Task: Create a rule from the Agile list, Priority changed -> Complete task in the project BlazeTech if Priority Cleared then Complete Task
Action: Mouse moved to (804, 227)
Screenshot: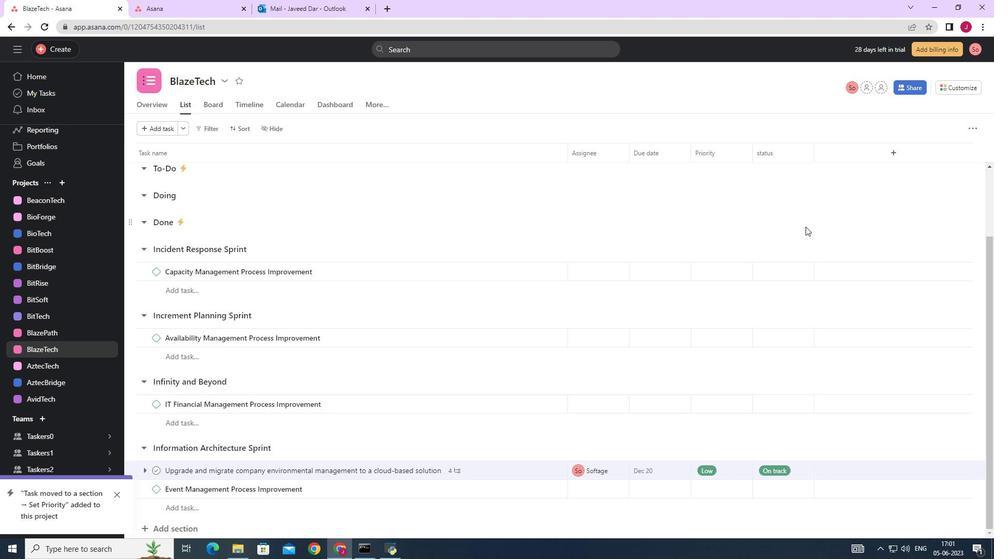 
Action: Mouse scrolled (804, 228) with delta (0, 0)
Screenshot: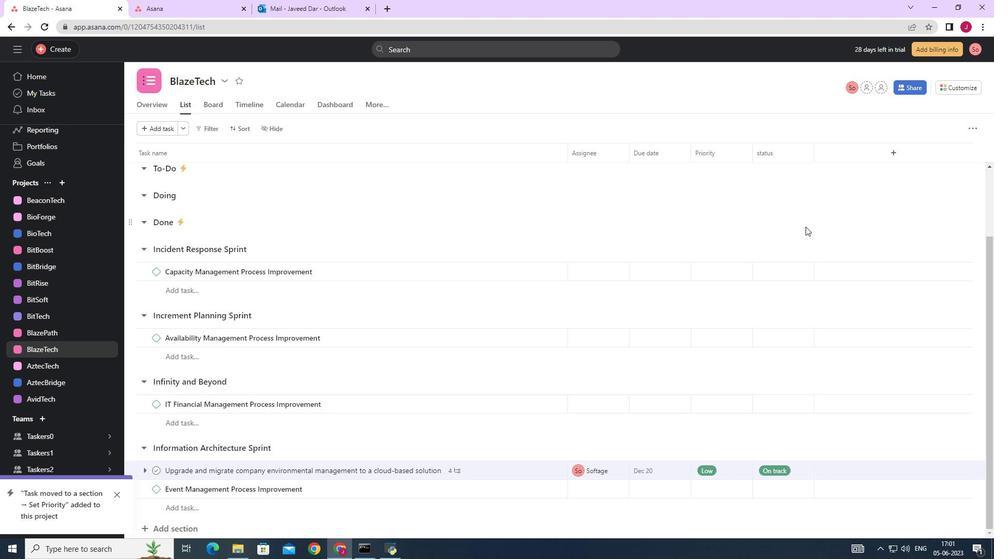 
Action: Mouse scrolled (804, 228) with delta (0, 0)
Screenshot: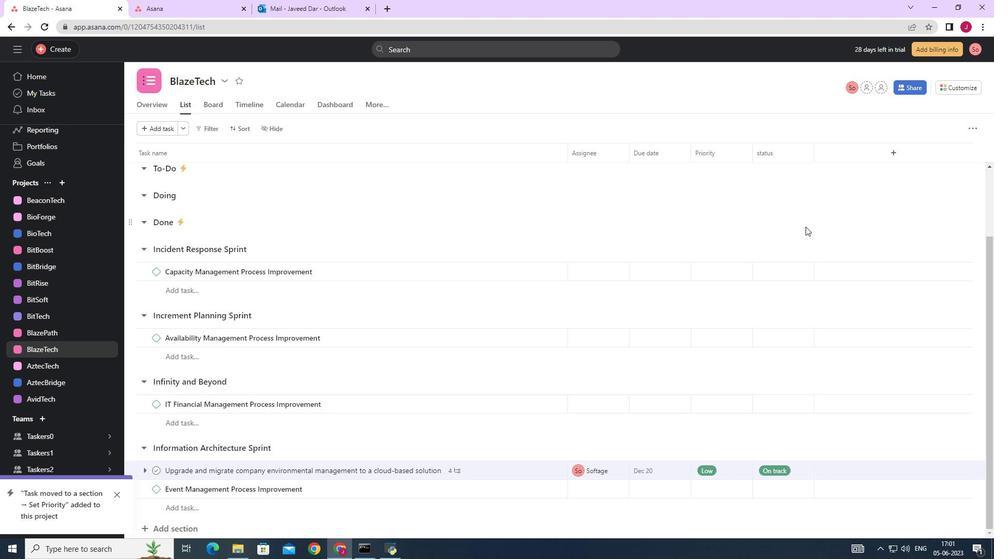 
Action: Mouse scrolled (804, 228) with delta (0, 0)
Screenshot: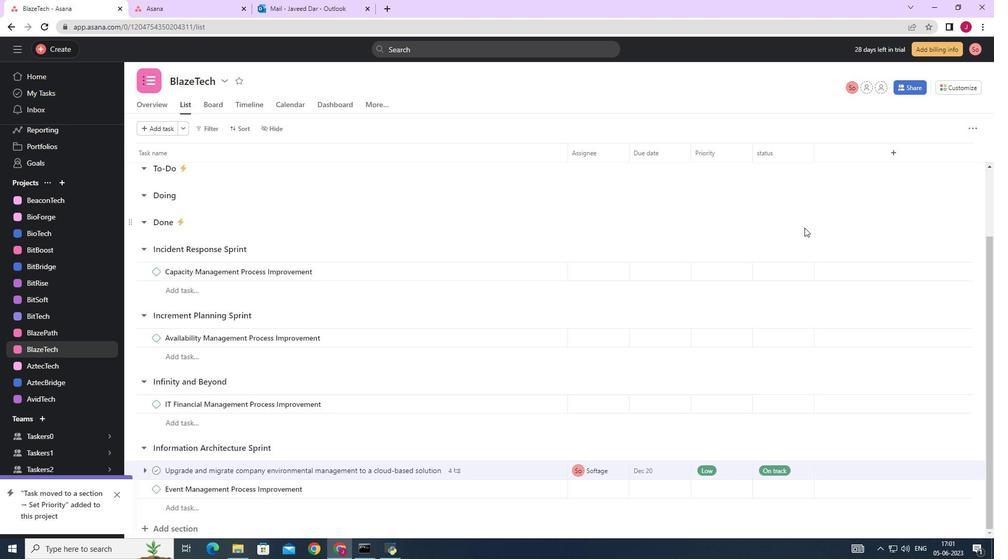 
Action: Mouse moved to (807, 206)
Screenshot: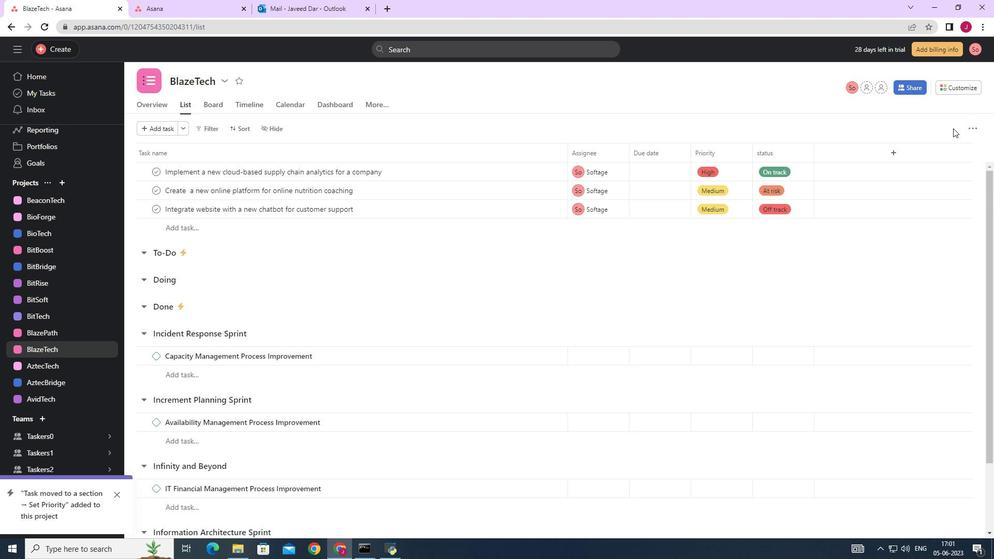 
Action: Mouse scrolled (807, 207) with delta (0, 0)
Screenshot: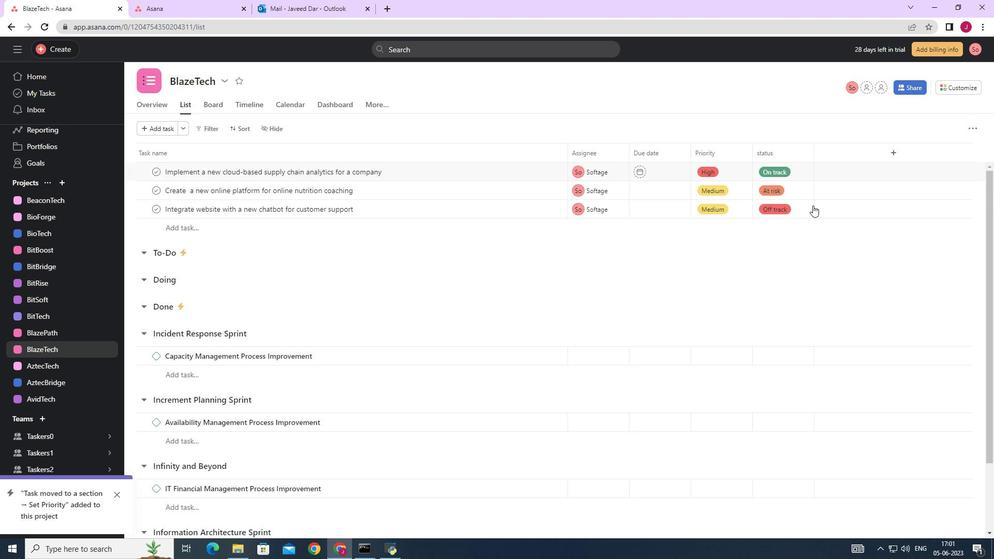 
Action: Mouse moved to (961, 88)
Screenshot: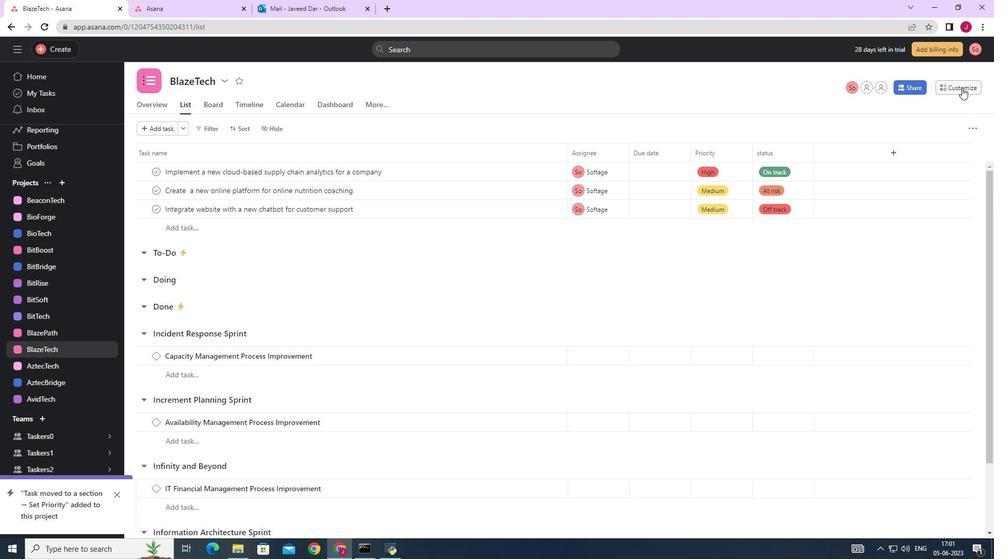 
Action: Mouse pressed left at (961, 88)
Screenshot: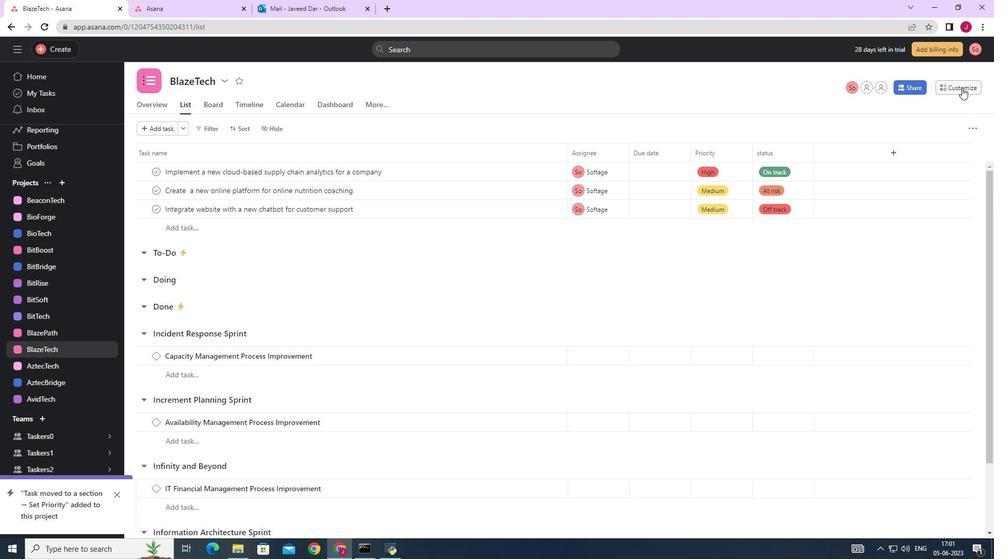 
Action: Mouse moved to (774, 226)
Screenshot: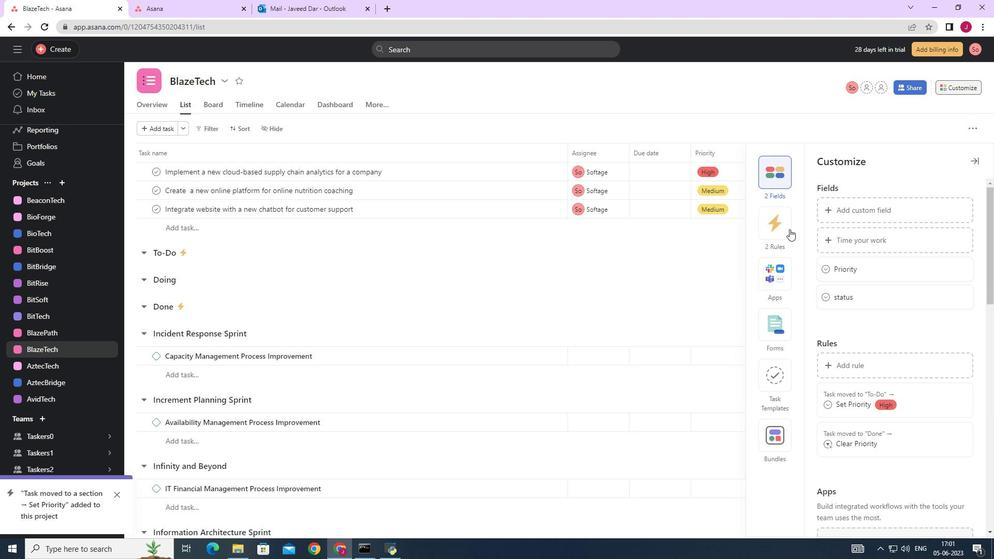 
Action: Mouse pressed left at (774, 226)
Screenshot: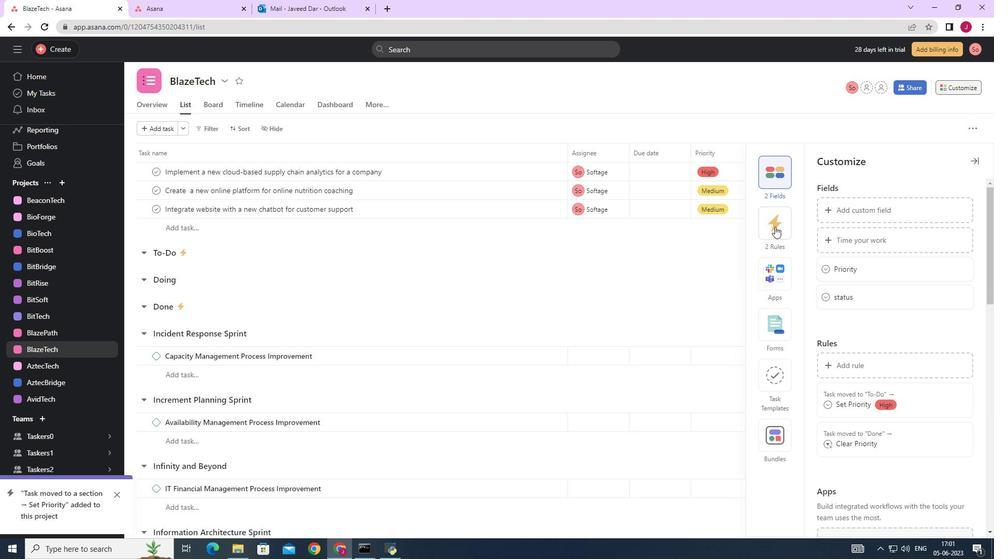 
Action: Mouse moved to (866, 207)
Screenshot: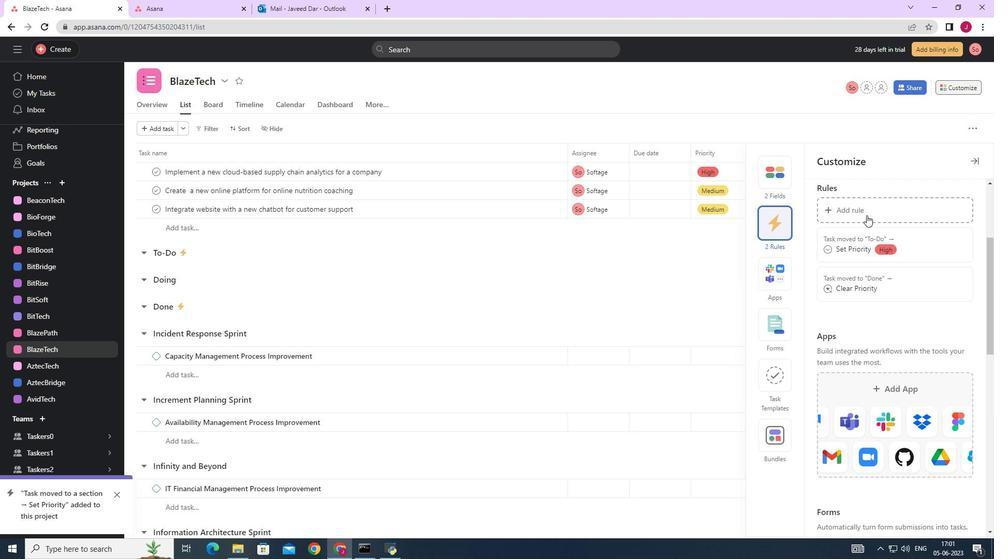 
Action: Mouse pressed left at (866, 207)
Screenshot: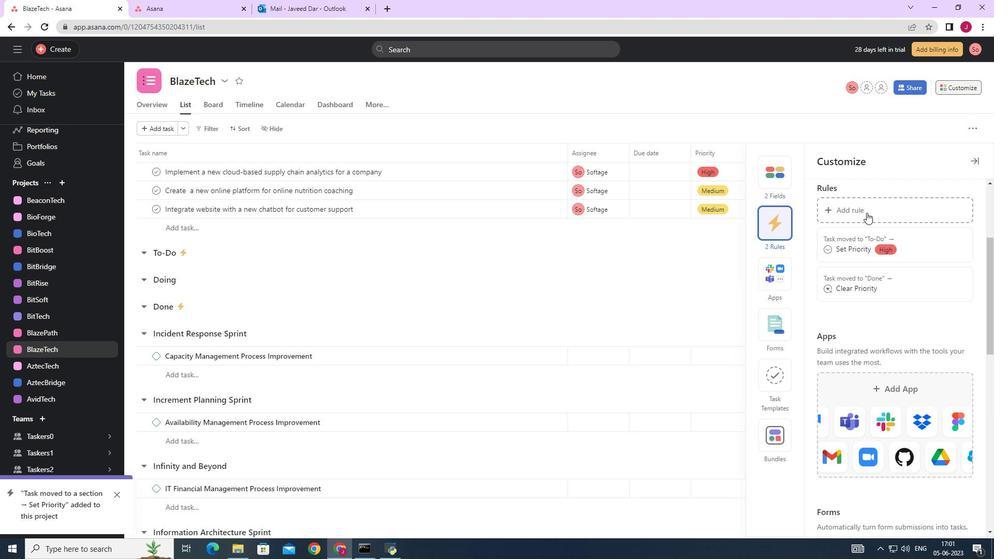 
Action: Mouse moved to (215, 154)
Screenshot: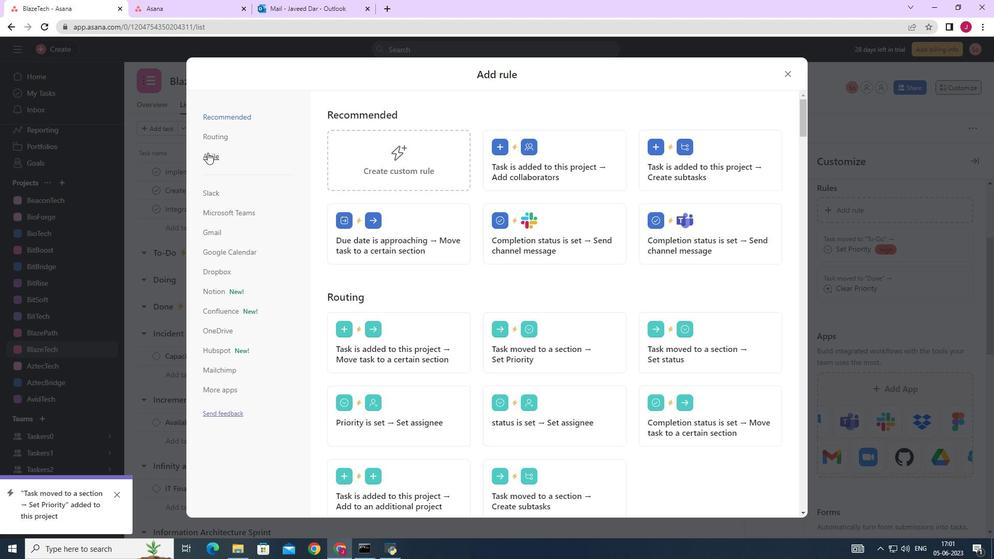 
Action: Mouse pressed left at (215, 154)
Screenshot: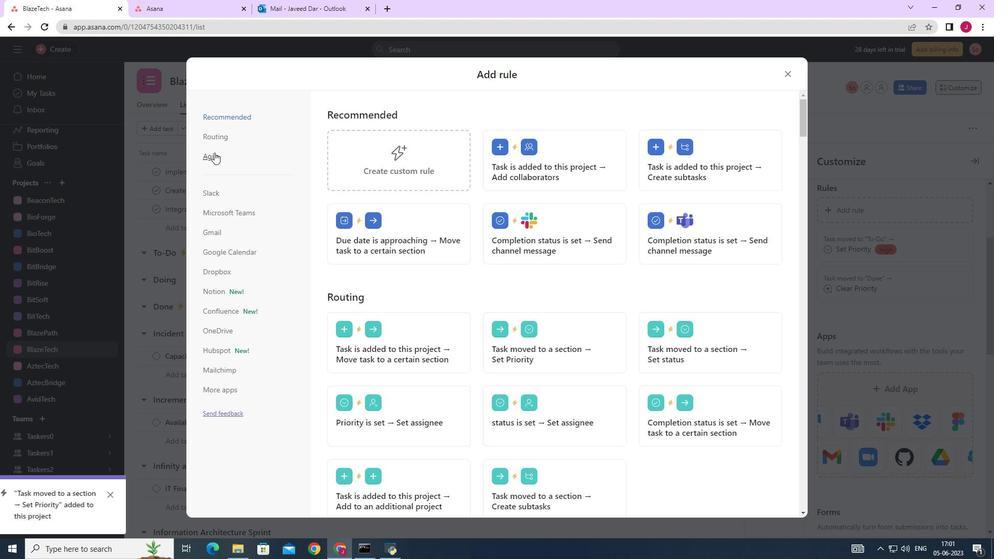 
Action: Mouse moved to (413, 155)
Screenshot: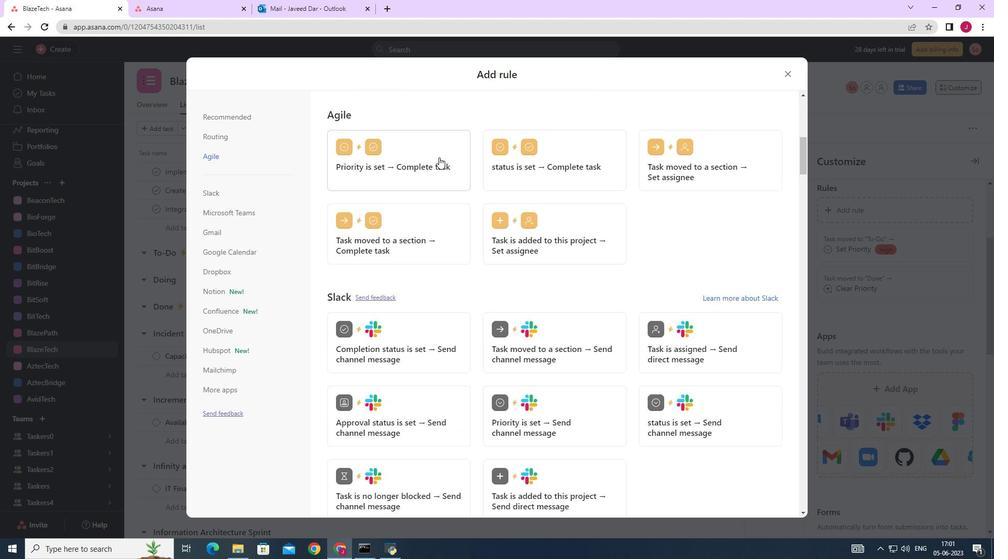 
Action: Mouse pressed left at (413, 155)
Screenshot: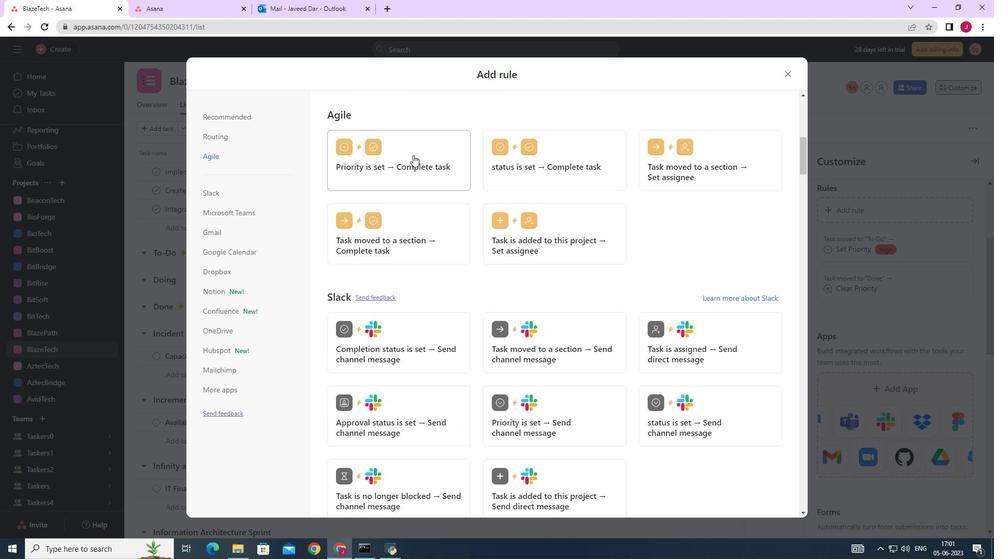 
Action: Mouse moved to (367, 273)
Screenshot: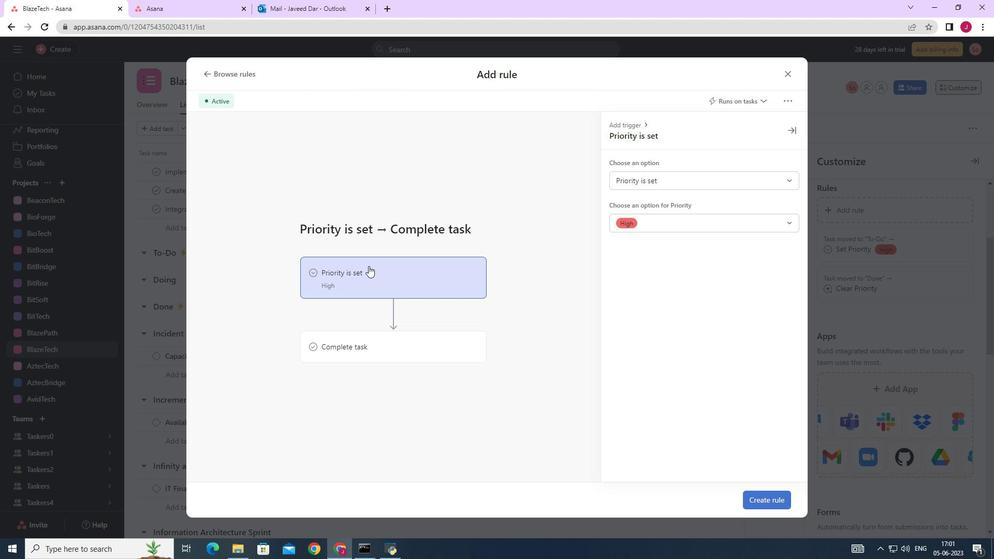 
Action: Mouse pressed left at (367, 273)
Screenshot: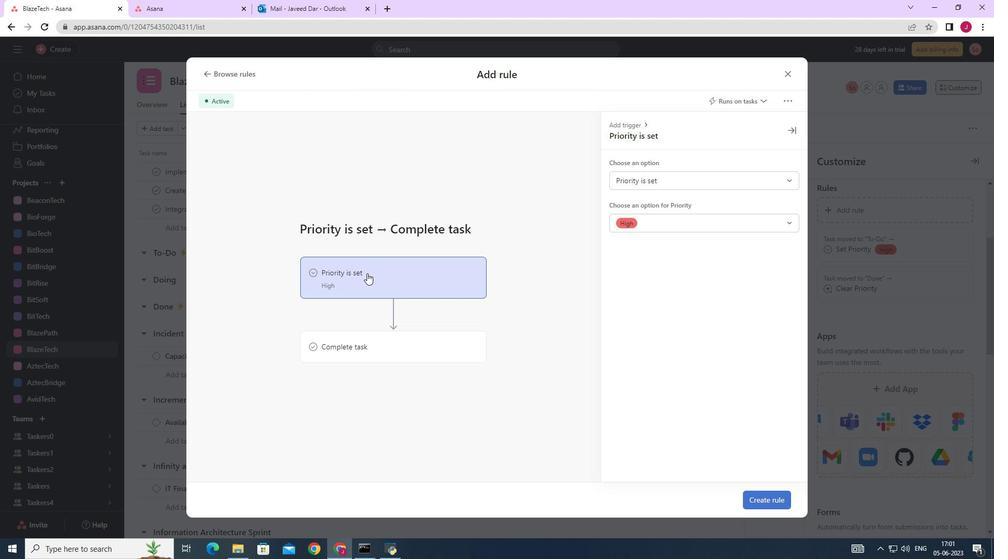 
Action: Mouse moved to (655, 177)
Screenshot: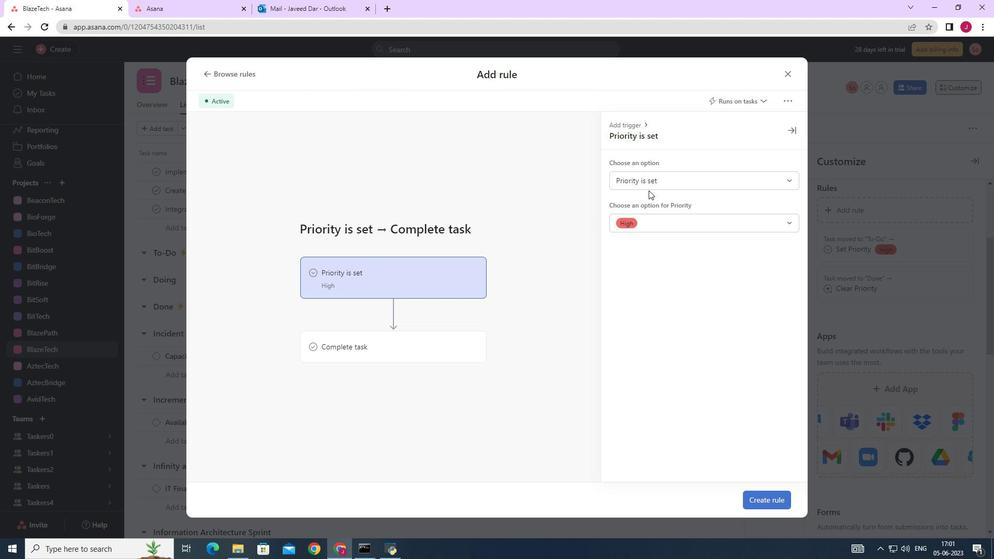 
Action: Mouse pressed left at (655, 177)
Screenshot: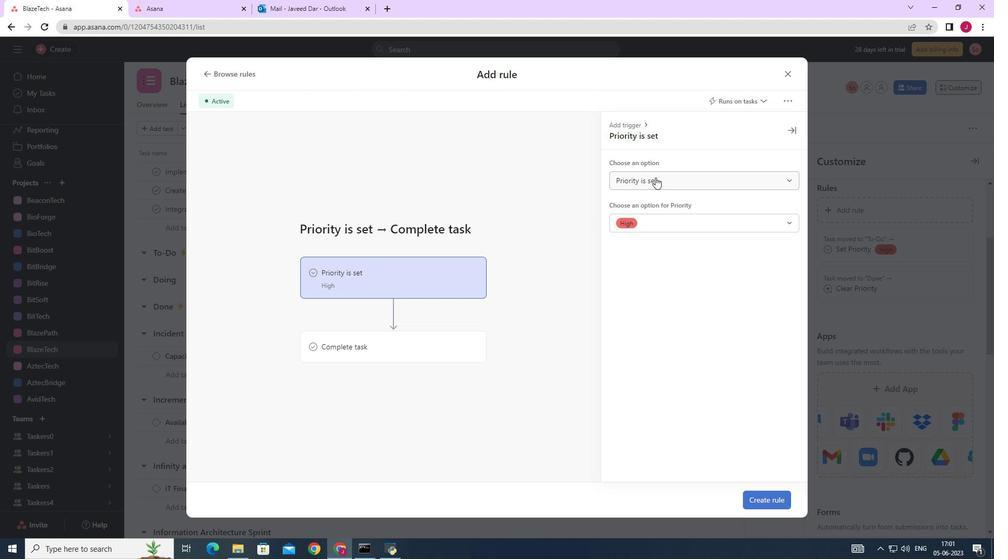 
Action: Mouse moved to (645, 224)
Screenshot: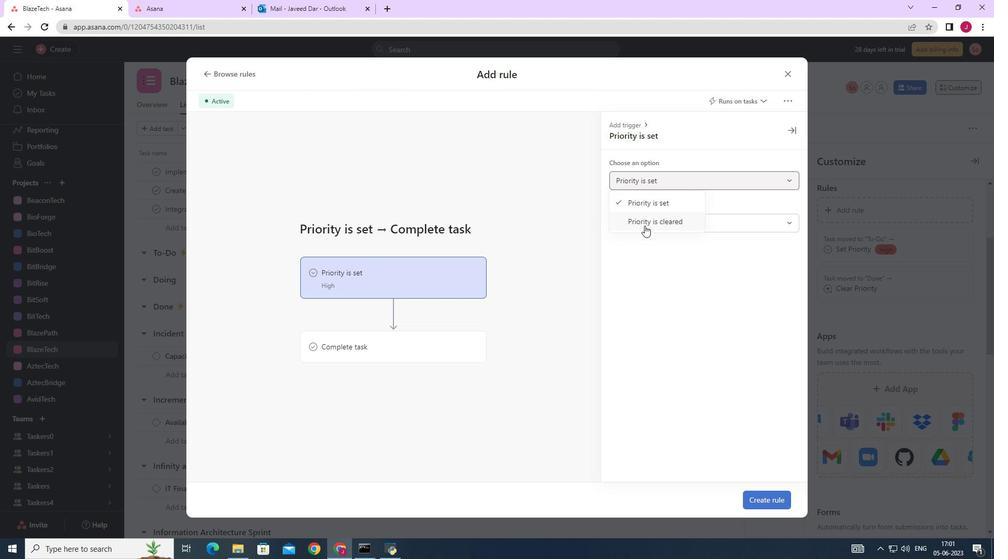 
Action: Mouse pressed left at (645, 224)
Screenshot: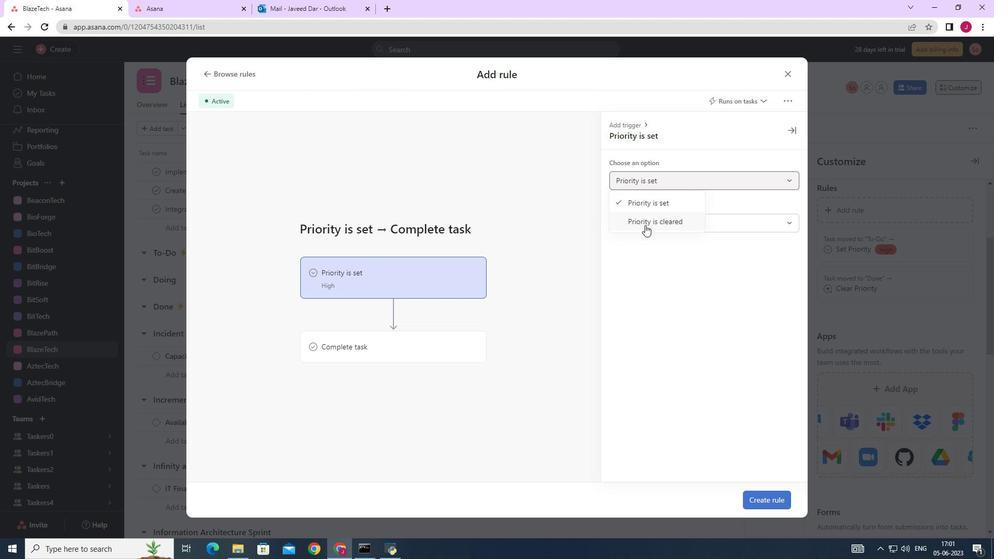 
Action: Mouse moved to (412, 342)
Screenshot: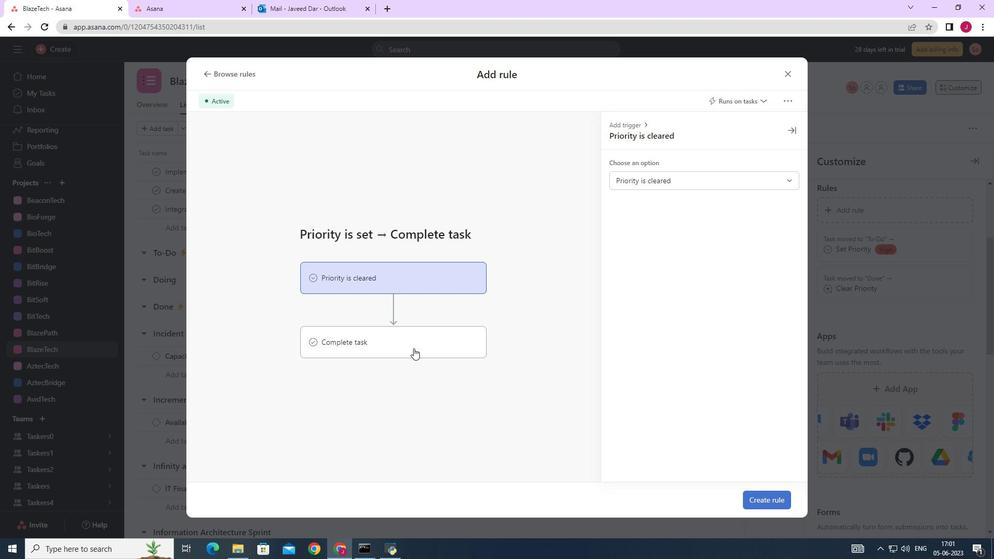 
Action: Mouse pressed left at (412, 342)
Screenshot: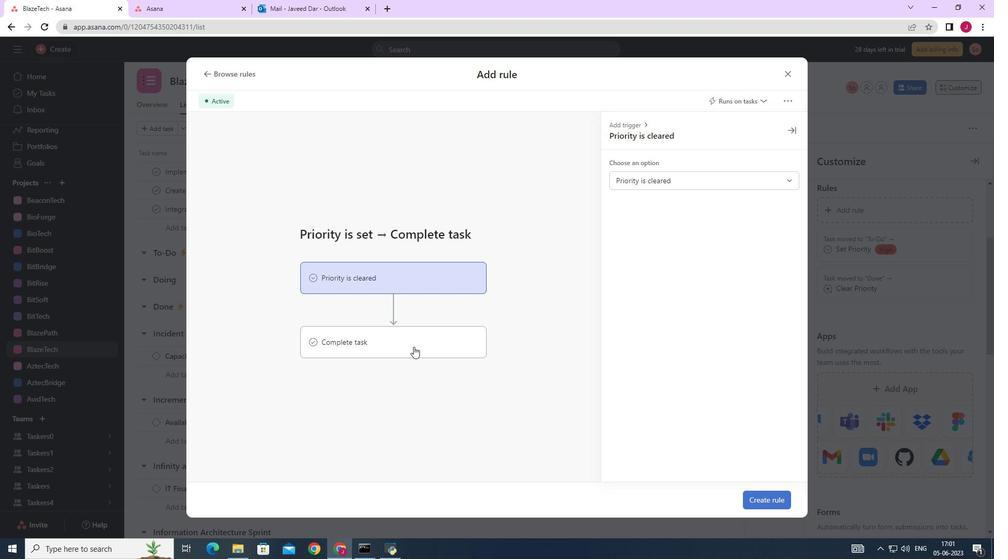 
Action: Mouse moved to (778, 498)
Screenshot: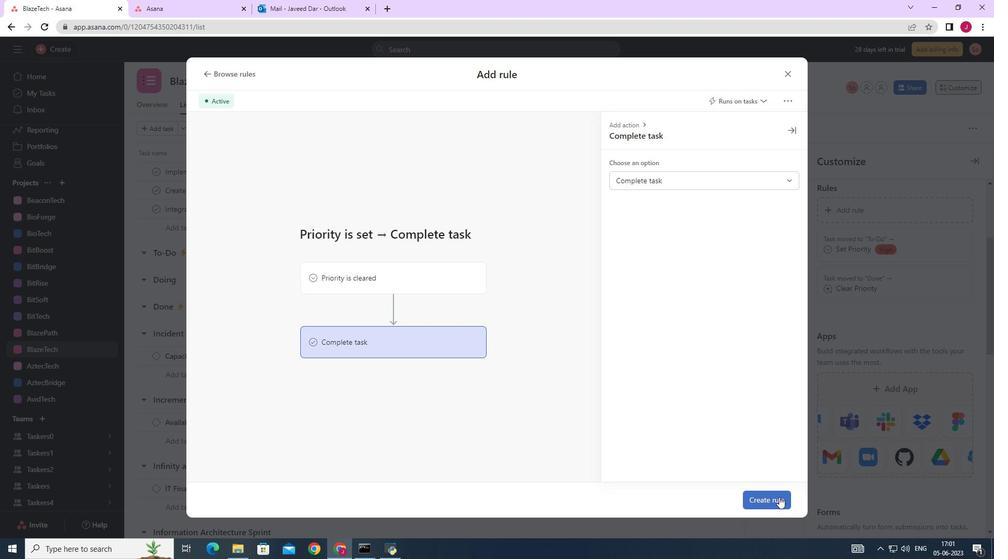 
Action: Mouse pressed left at (778, 498)
Screenshot: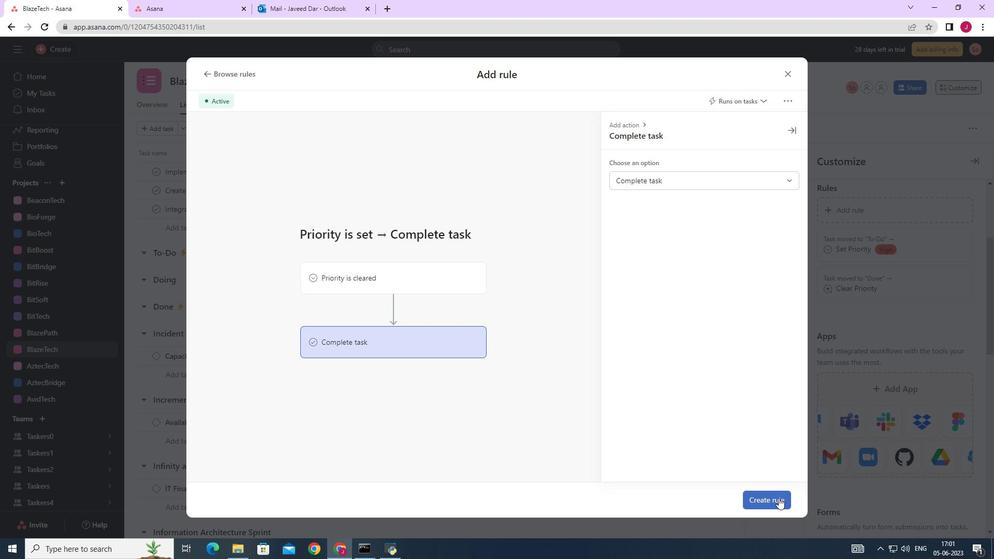 
Action: Mouse moved to (755, 495)
Screenshot: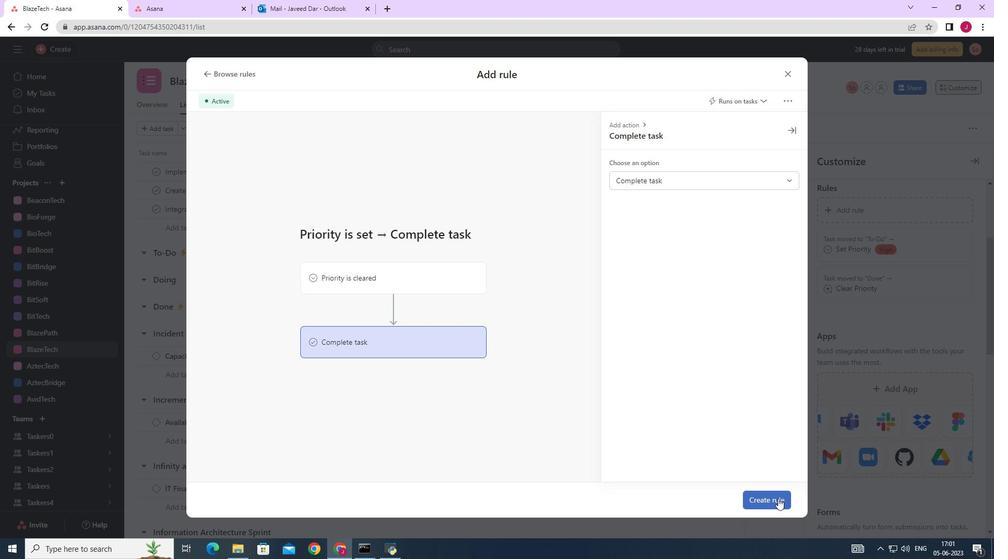 
